 Task: Add Bluebonnet Magnesium Citrate to the cart.
Action: Mouse pressed left at (28, 71)
Screenshot: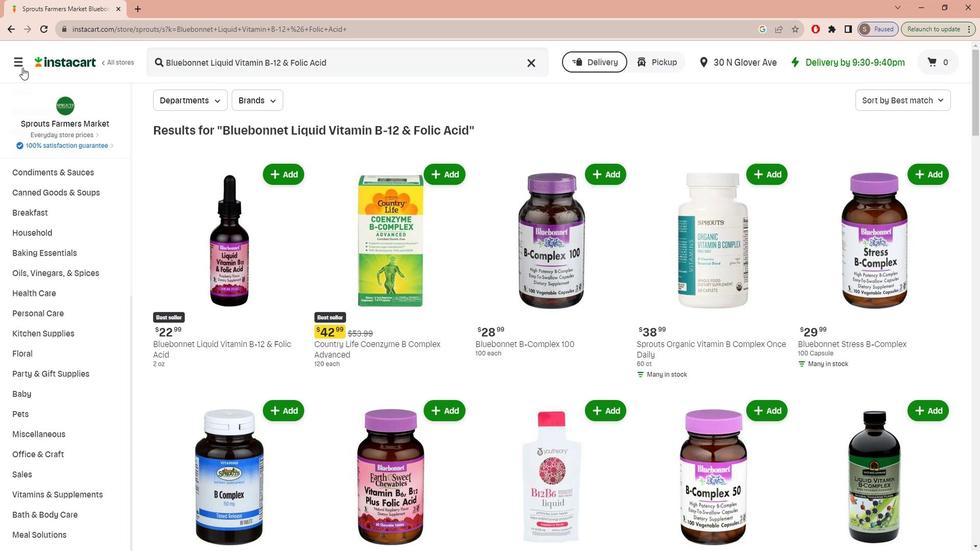 
Action: Mouse moved to (39, 134)
Screenshot: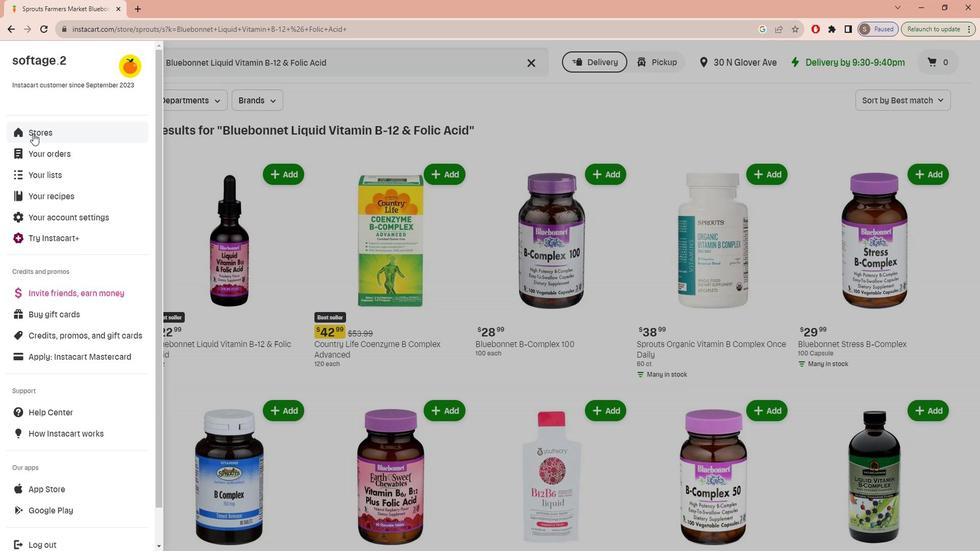 
Action: Mouse pressed left at (39, 134)
Screenshot: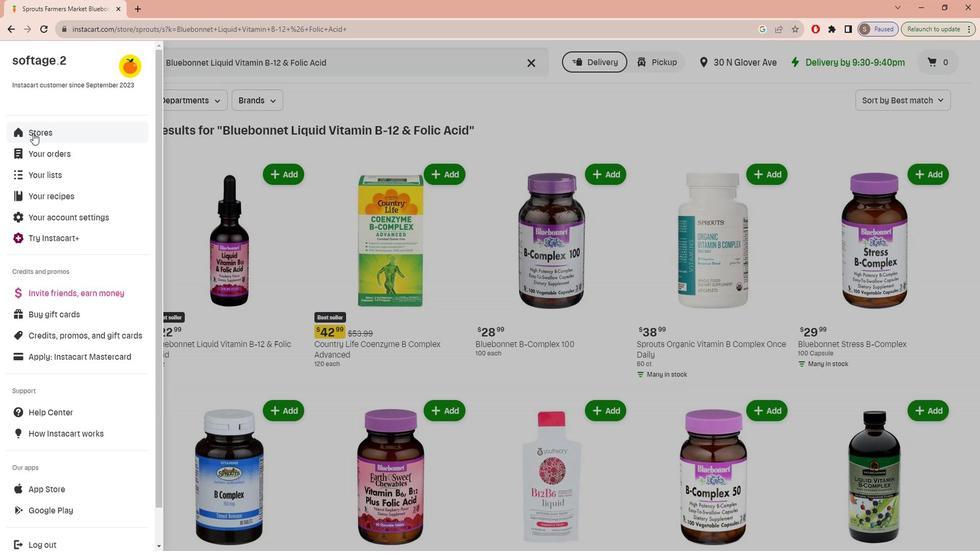 
Action: Mouse moved to (233, 102)
Screenshot: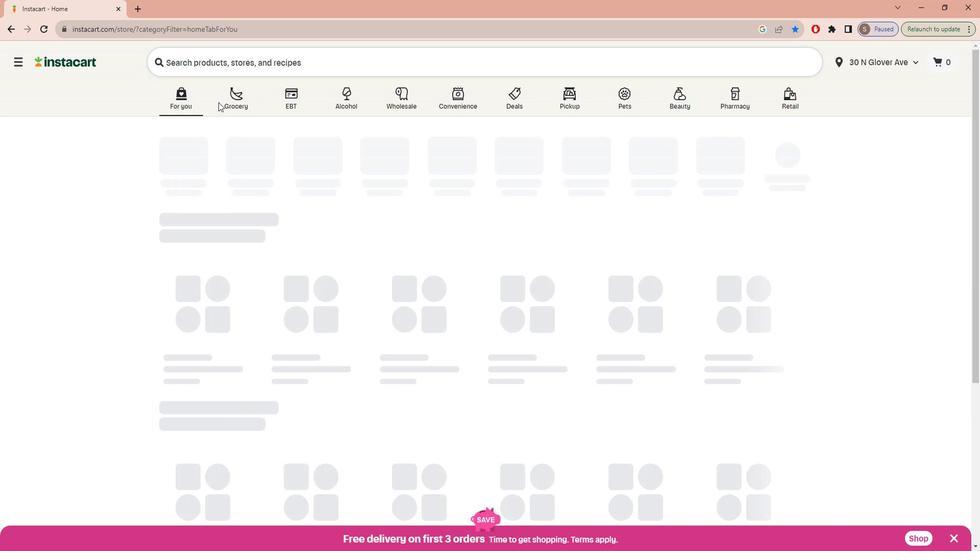 
Action: Mouse pressed left at (233, 102)
Screenshot: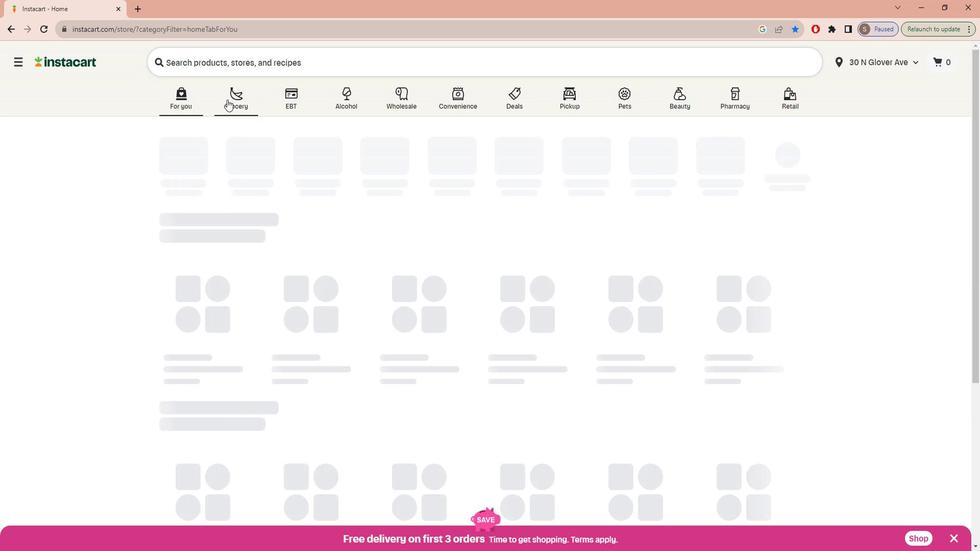 
Action: Mouse moved to (252, 288)
Screenshot: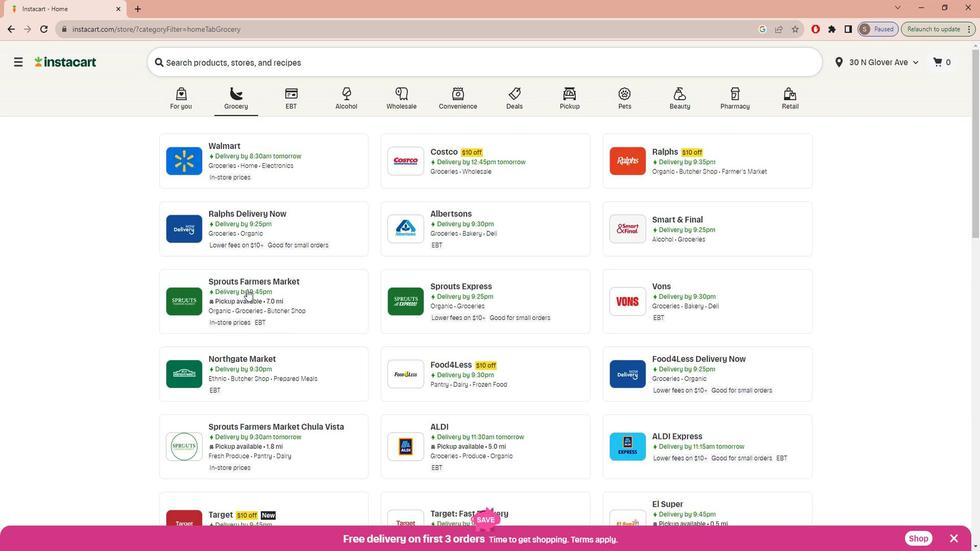
Action: Mouse pressed left at (252, 288)
Screenshot: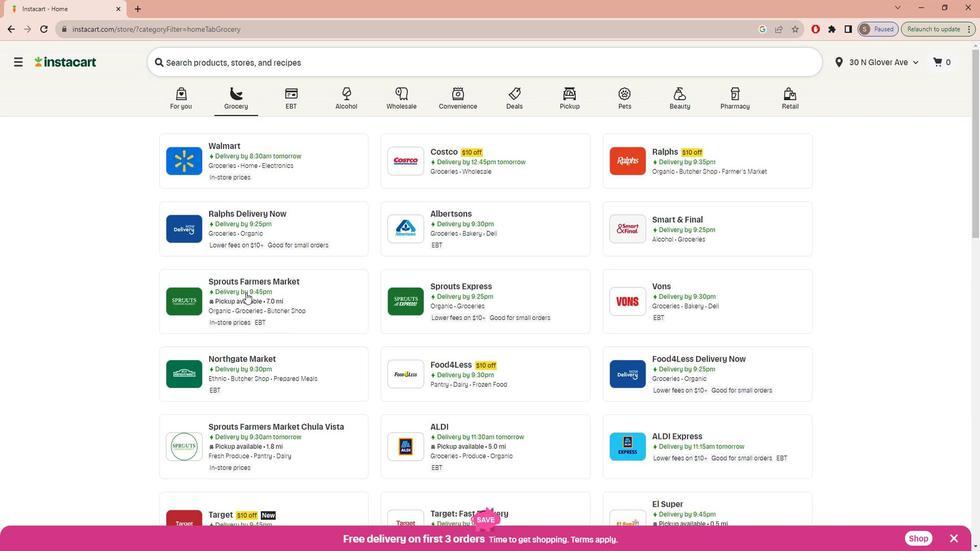 
Action: Mouse moved to (86, 396)
Screenshot: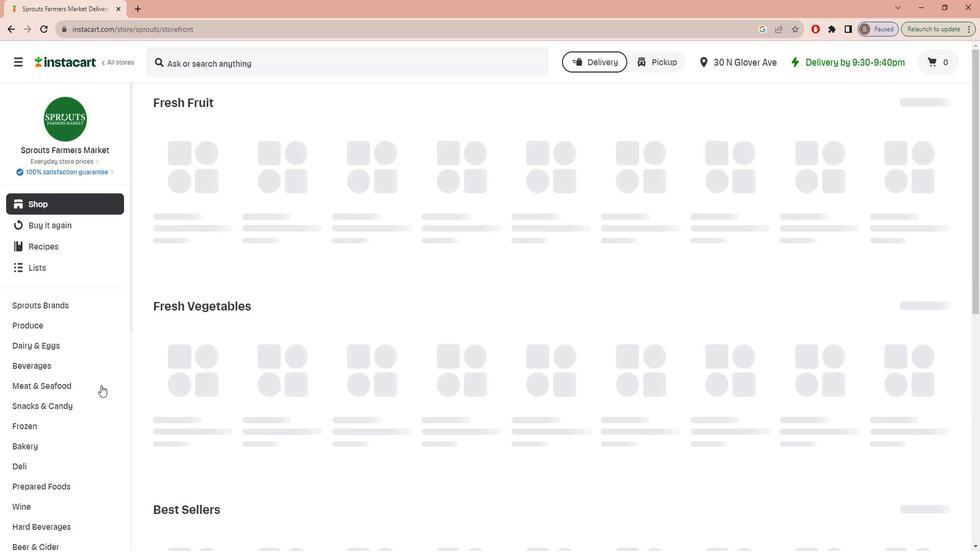 
Action: Mouse scrolled (86, 396) with delta (0, 0)
Screenshot: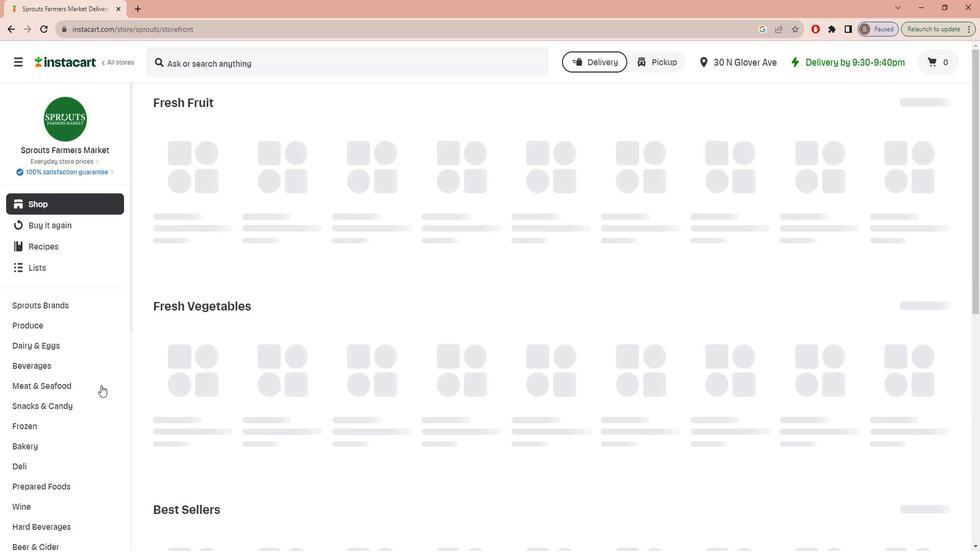 
Action: Mouse moved to (83, 399)
Screenshot: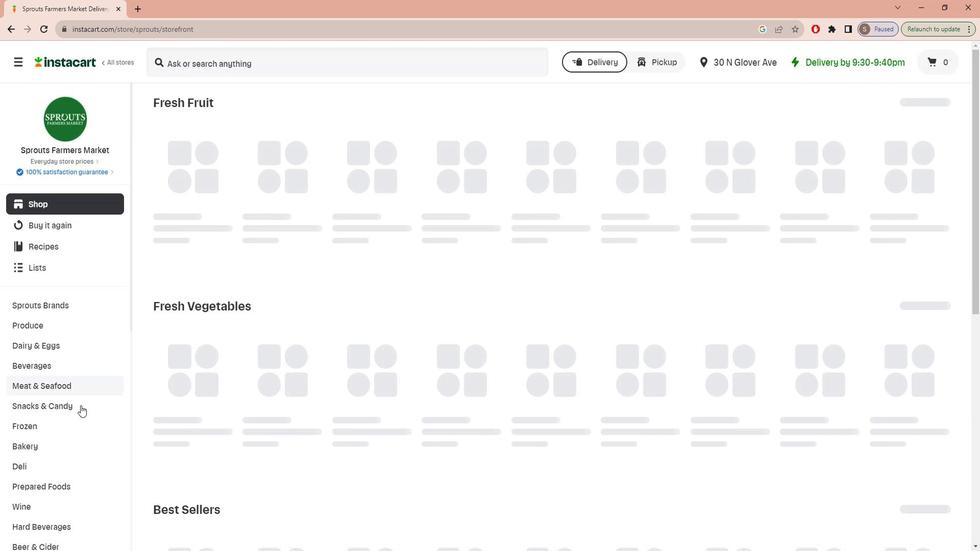 
Action: Mouse scrolled (83, 399) with delta (0, 0)
Screenshot: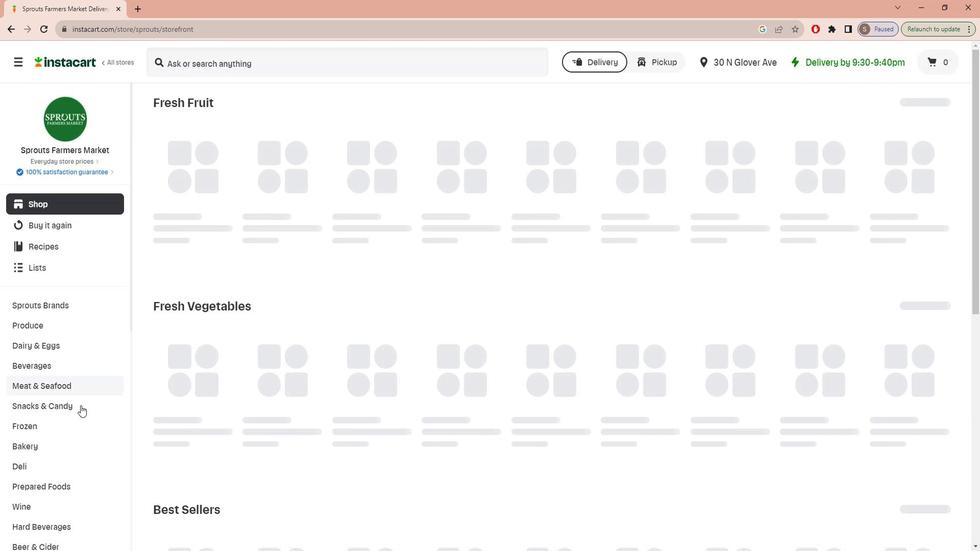 
Action: Mouse moved to (82, 401)
Screenshot: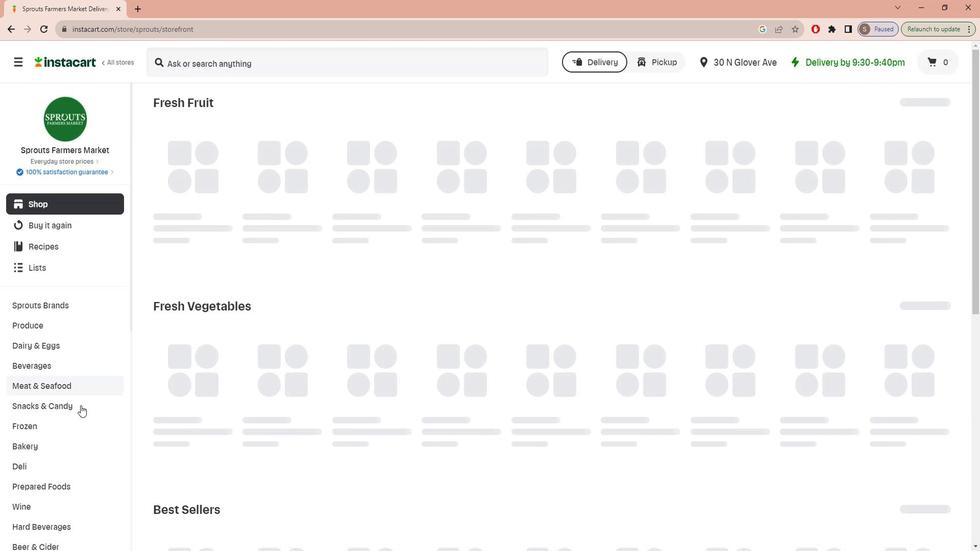 
Action: Mouse scrolled (82, 400) with delta (0, 0)
Screenshot: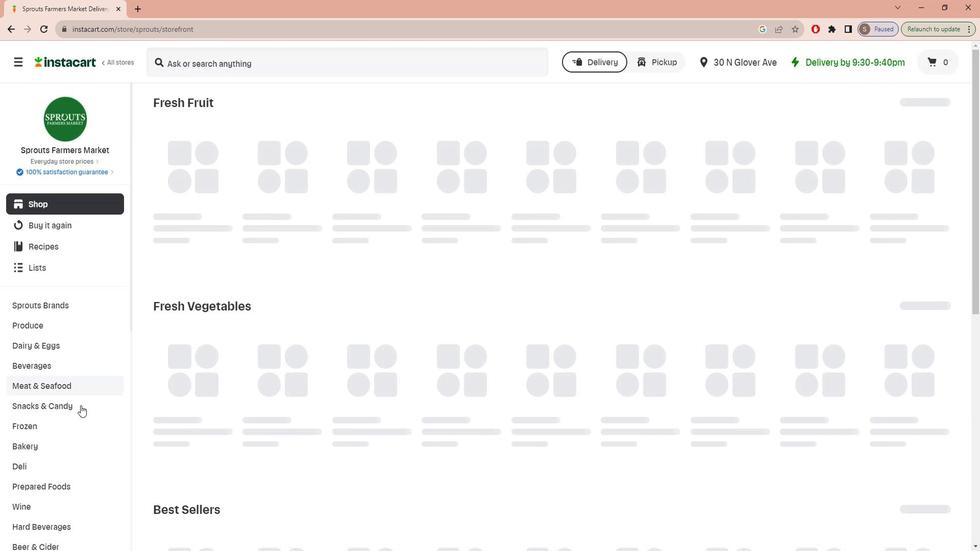 
Action: Mouse moved to (82, 401)
Screenshot: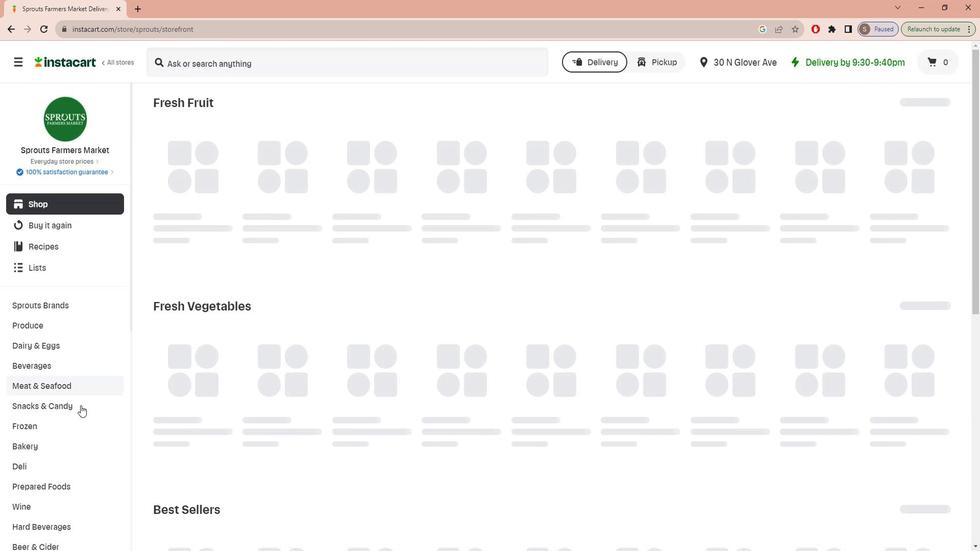 
Action: Mouse scrolled (82, 401) with delta (0, 0)
Screenshot: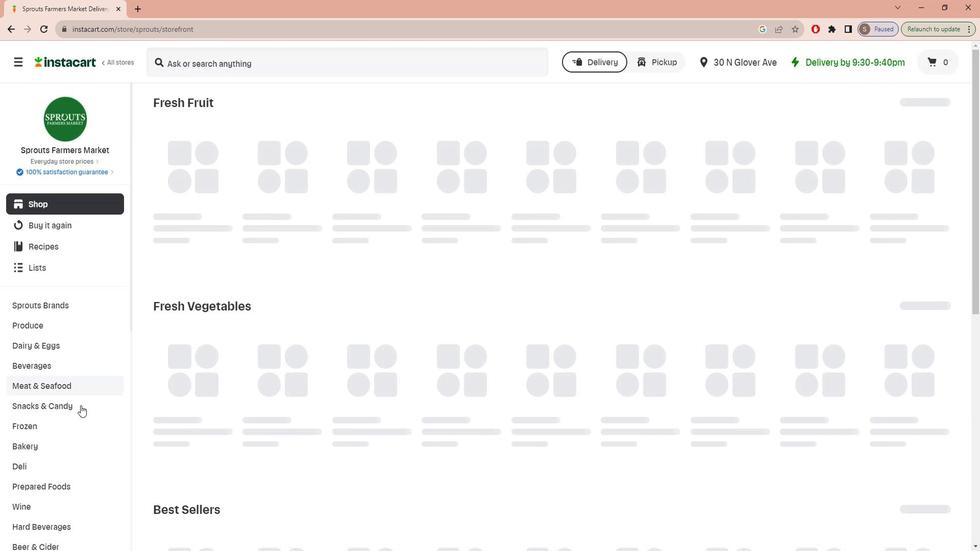 
Action: Mouse moved to (82, 402)
Screenshot: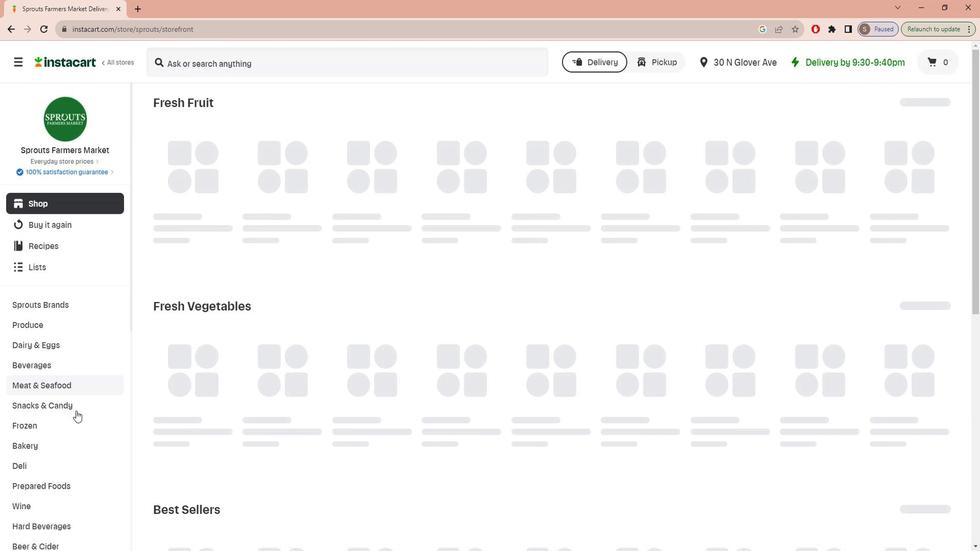 
Action: Mouse scrolled (82, 401) with delta (0, 0)
Screenshot: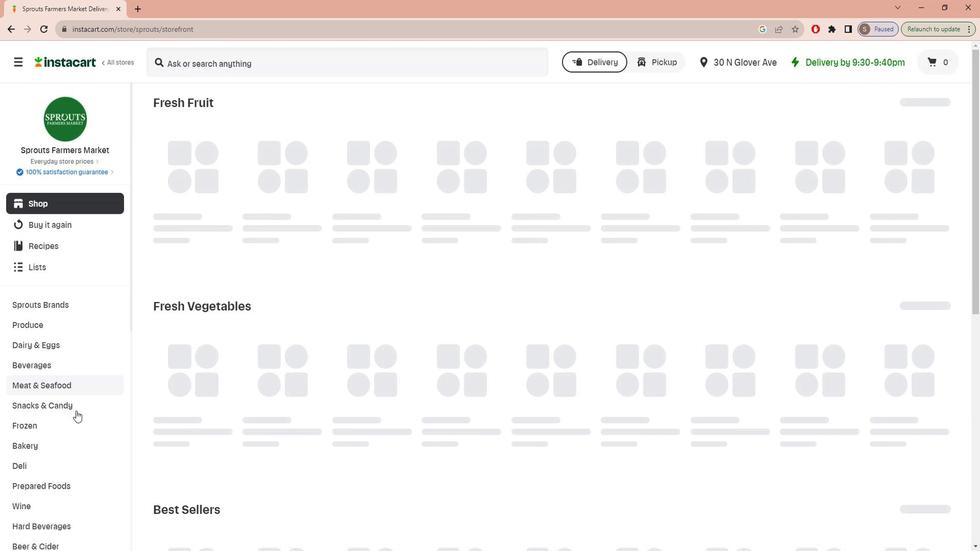 
Action: Mouse moved to (81, 402)
Screenshot: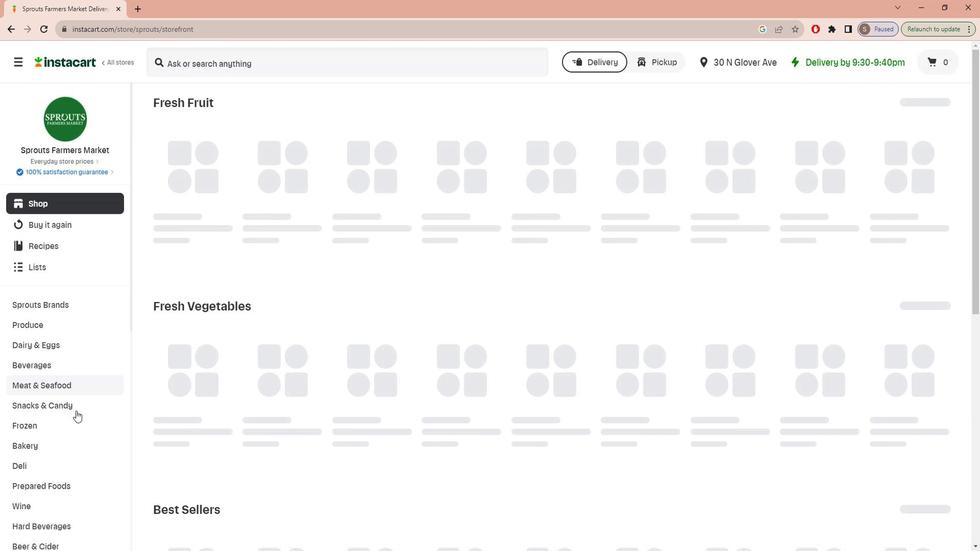 
Action: Mouse scrolled (81, 401) with delta (0, 0)
Screenshot: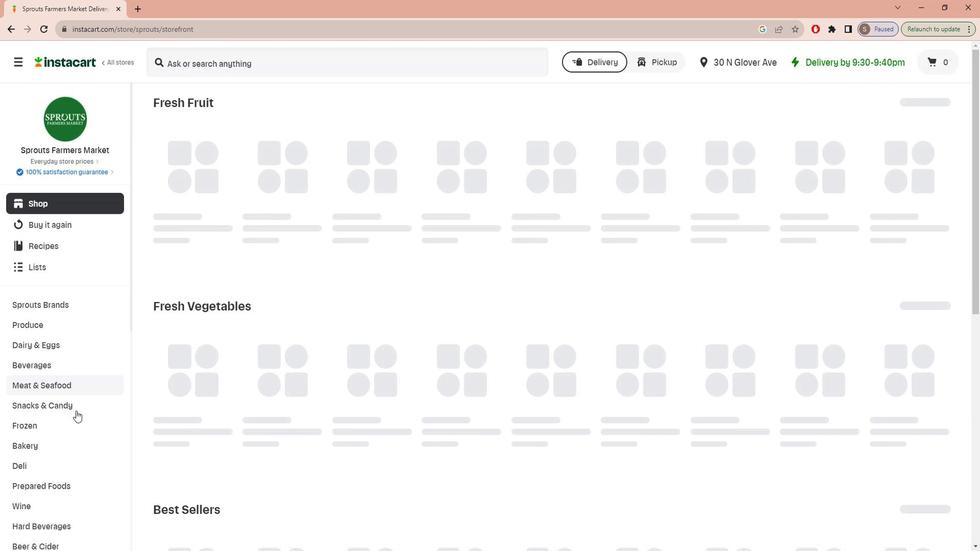
Action: Mouse moved to (79, 404)
Screenshot: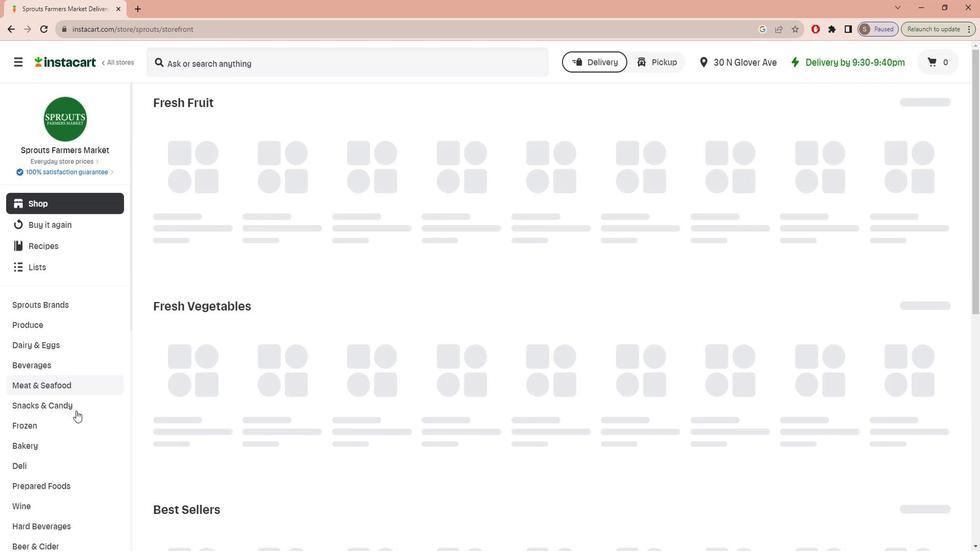 
Action: Mouse scrolled (79, 403) with delta (0, 0)
Screenshot: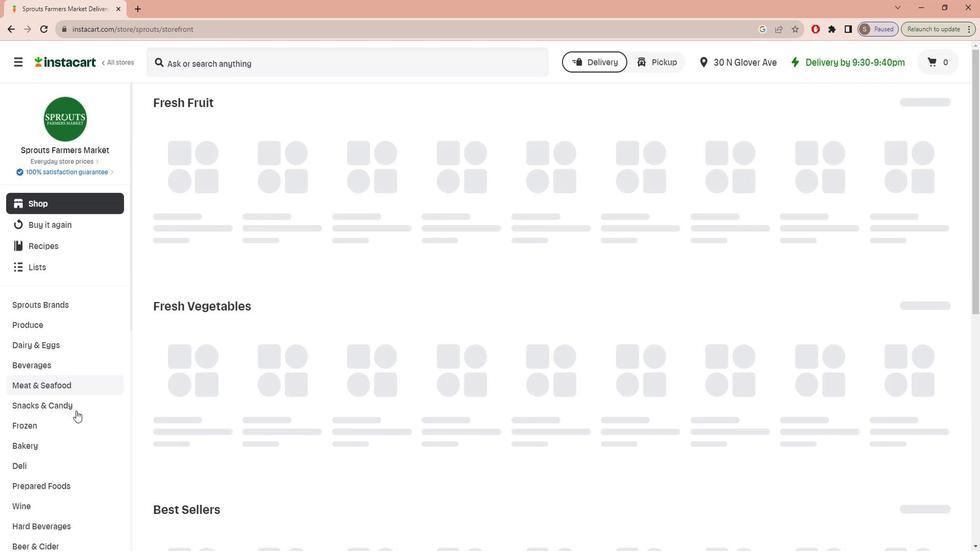 
Action: Mouse moved to (74, 464)
Screenshot: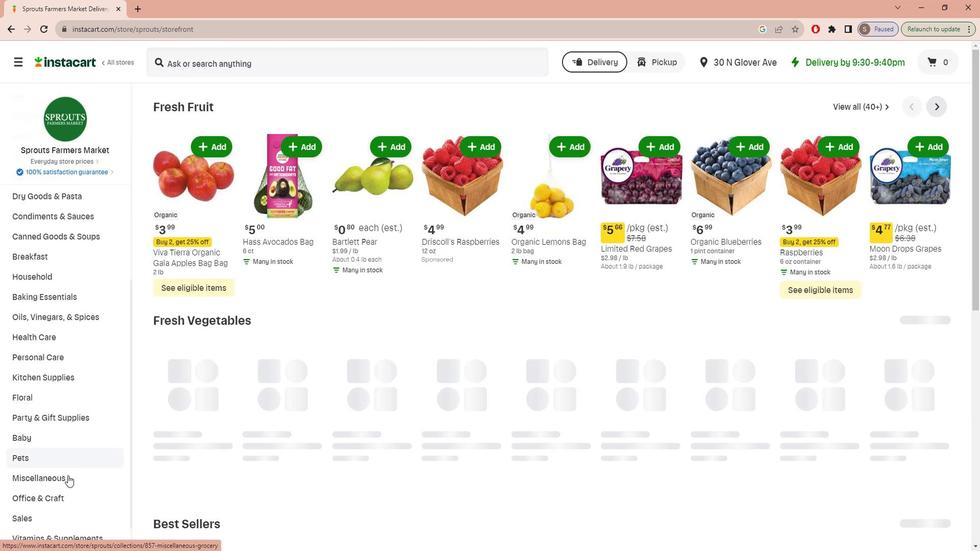 
Action: Mouse scrolled (74, 464) with delta (0, 0)
Screenshot: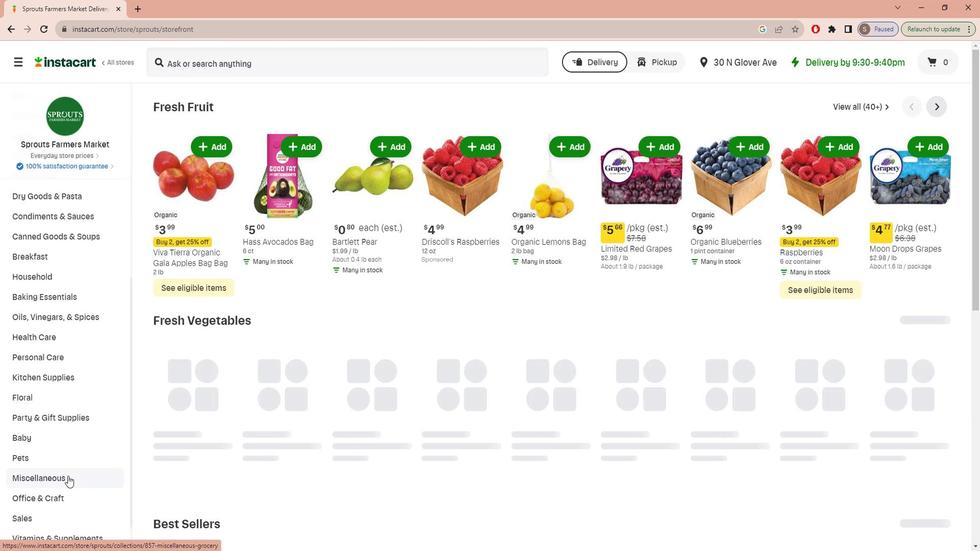 
Action: Mouse scrolled (74, 464) with delta (0, 0)
Screenshot: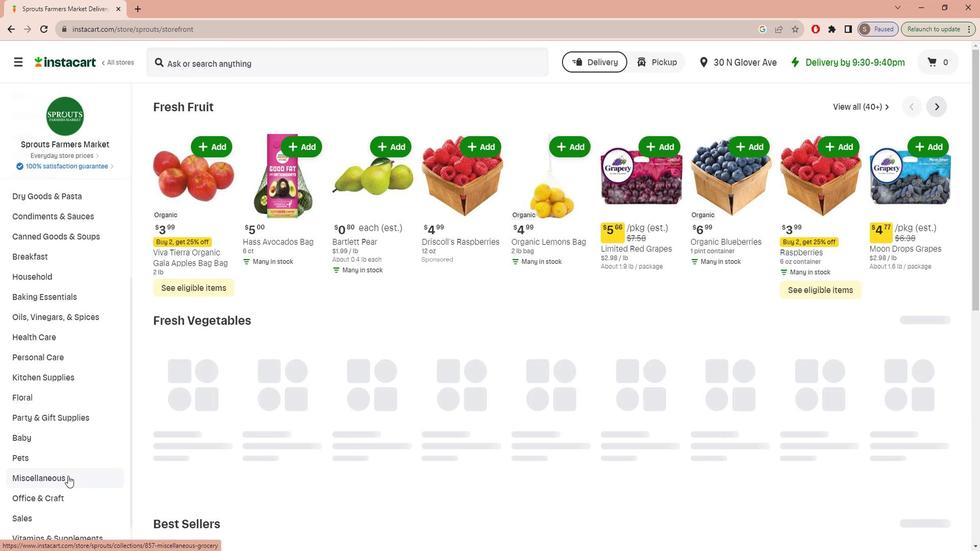 
Action: Mouse scrolled (74, 464) with delta (0, 0)
Screenshot: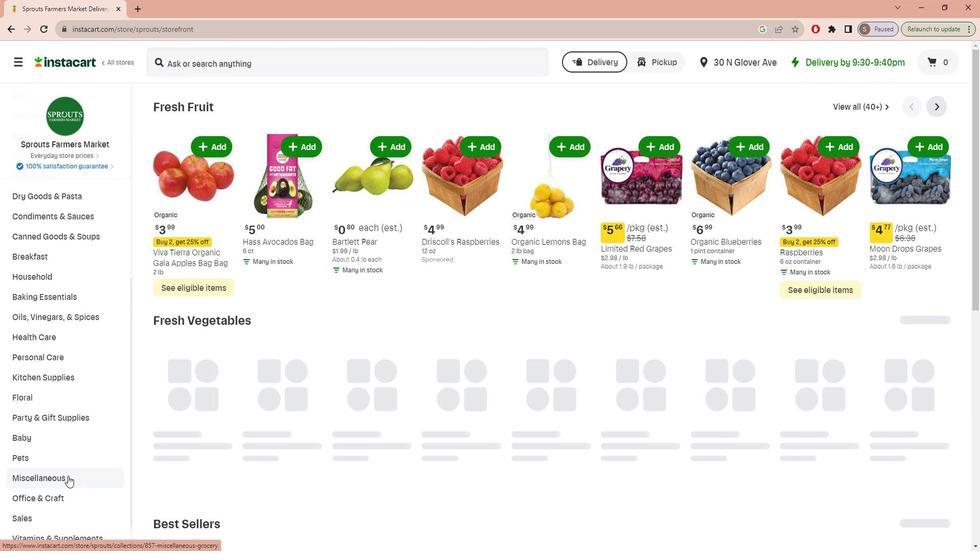 
Action: Mouse moved to (74, 478)
Screenshot: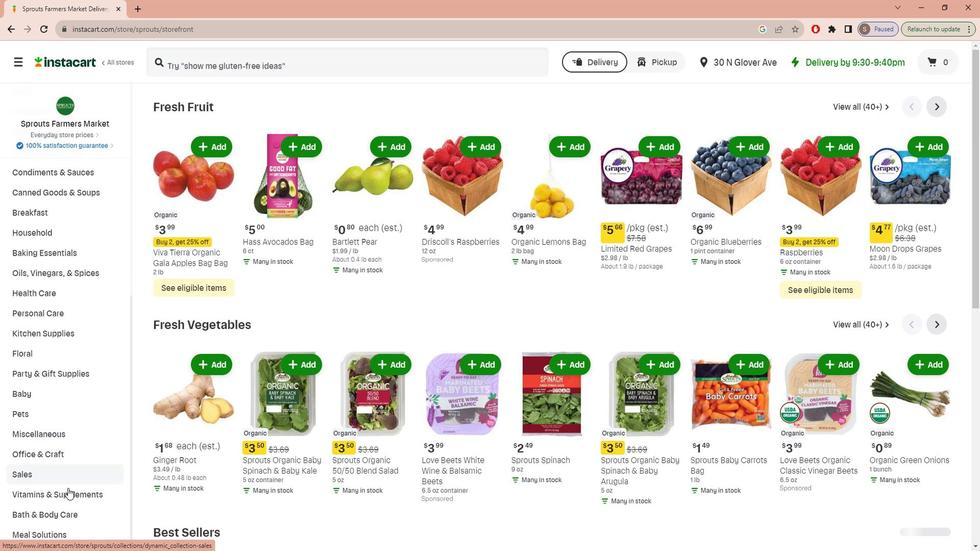 
Action: Mouse pressed left at (74, 478)
Screenshot: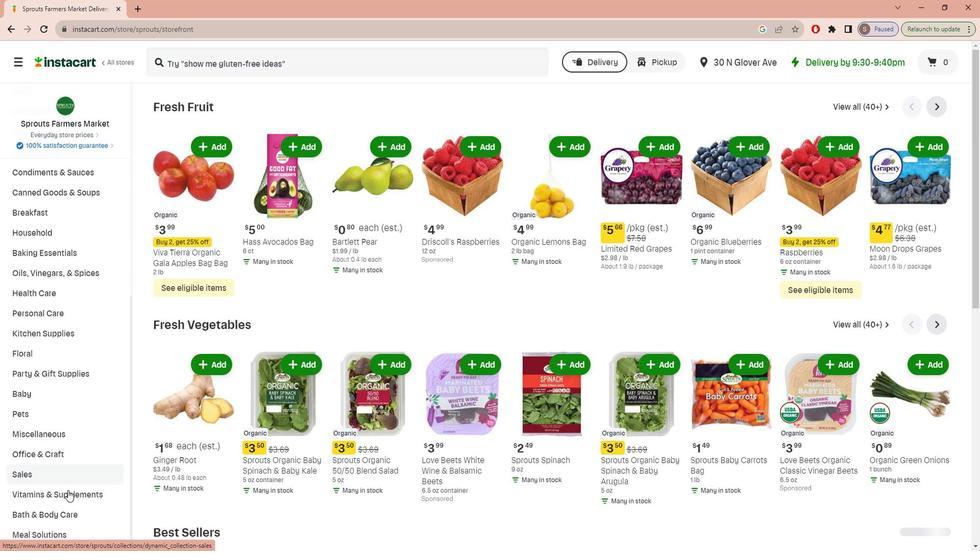 
Action: Mouse moved to (959, 131)
Screenshot: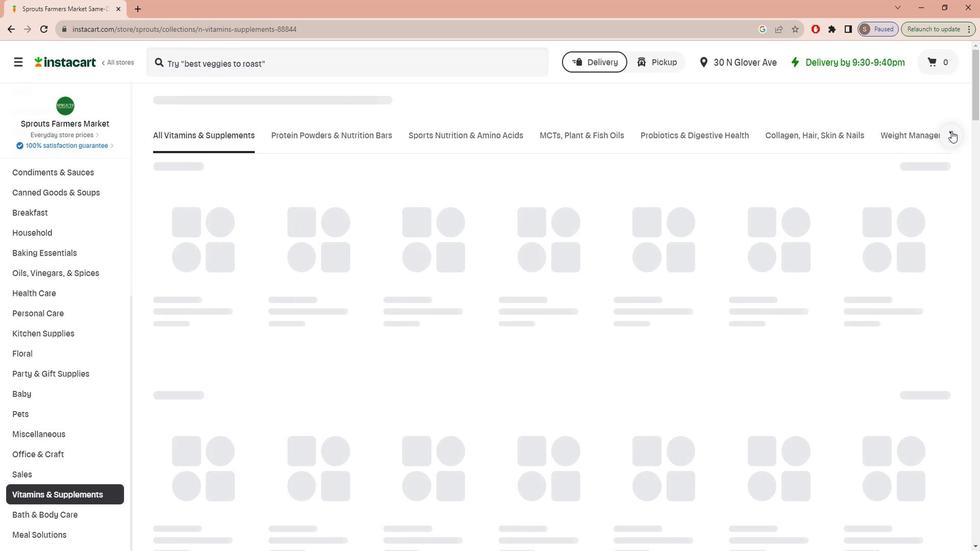 
Action: Mouse pressed left at (959, 131)
Screenshot: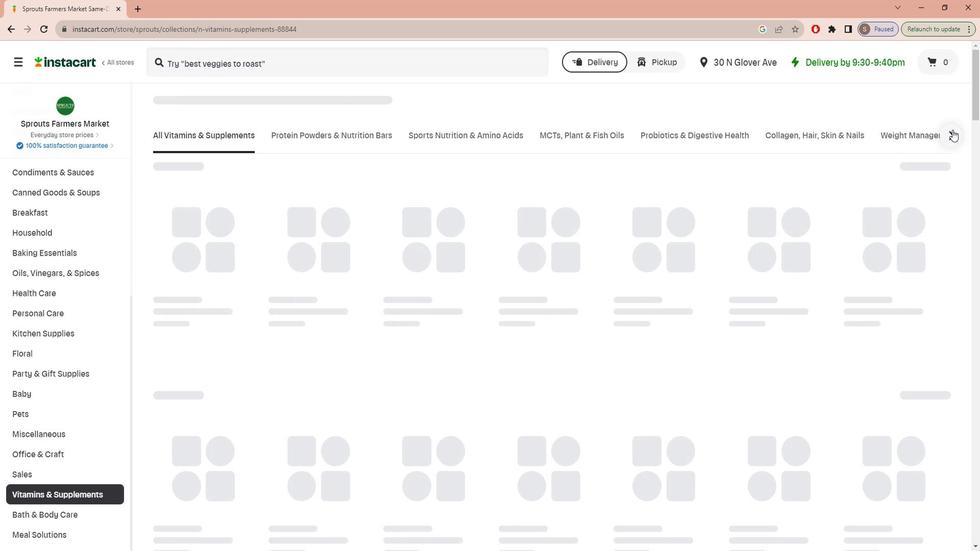 
Action: Mouse moved to (694, 132)
Screenshot: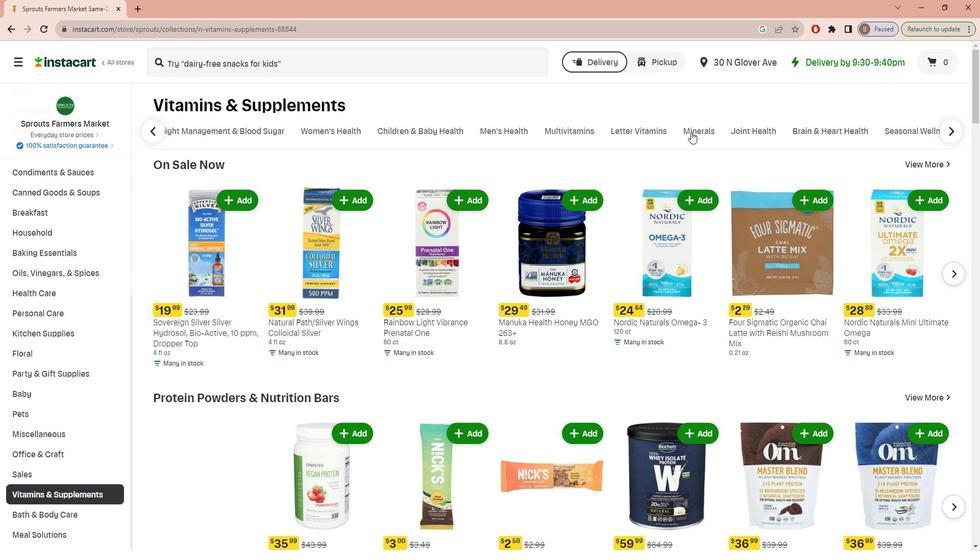 
Action: Mouse pressed left at (694, 132)
Screenshot: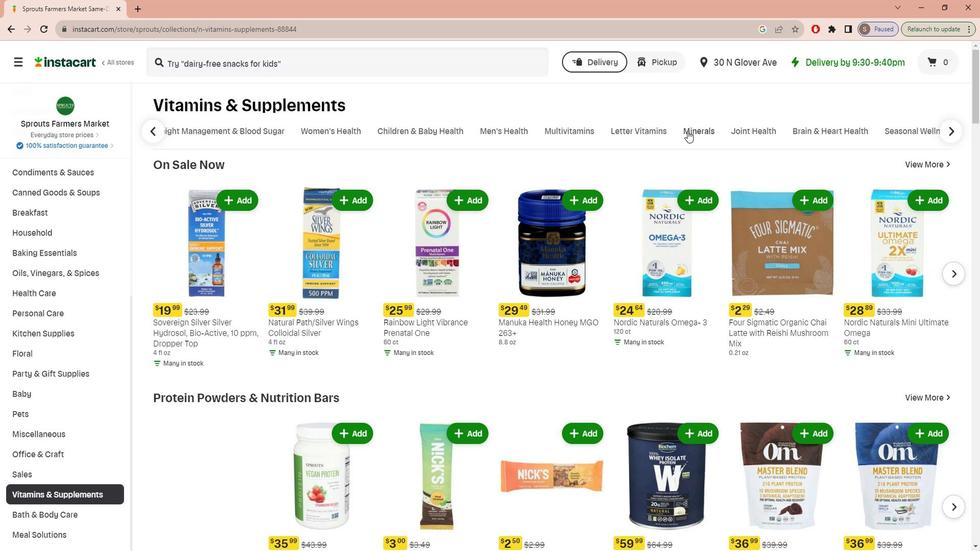 
Action: Mouse moved to (347, 68)
Screenshot: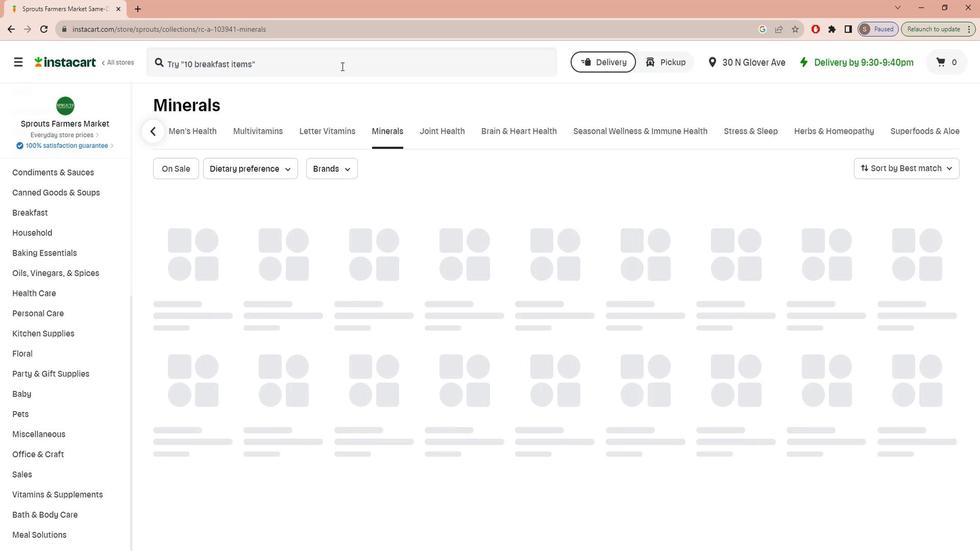 
Action: Mouse pressed left at (347, 68)
Screenshot: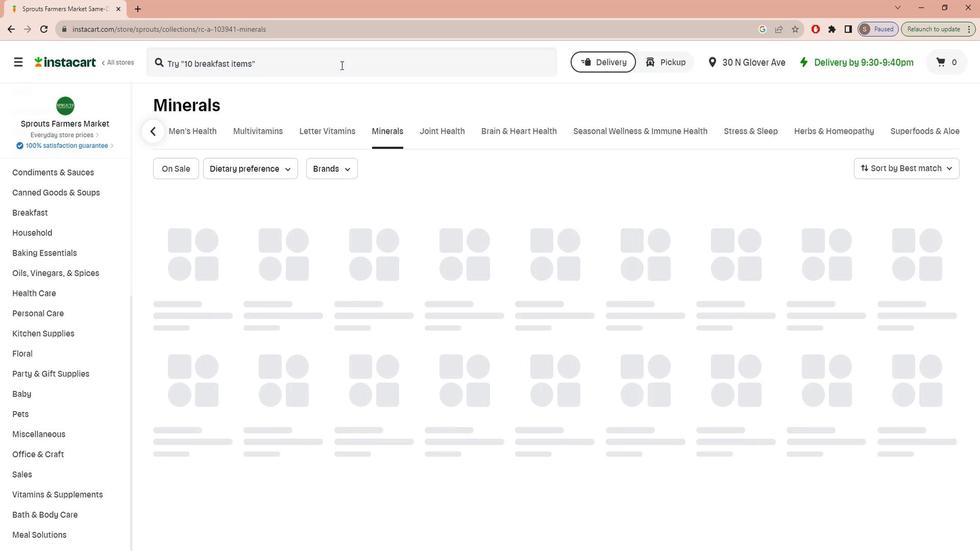 
Action: Mouse pressed left at (347, 68)
Screenshot: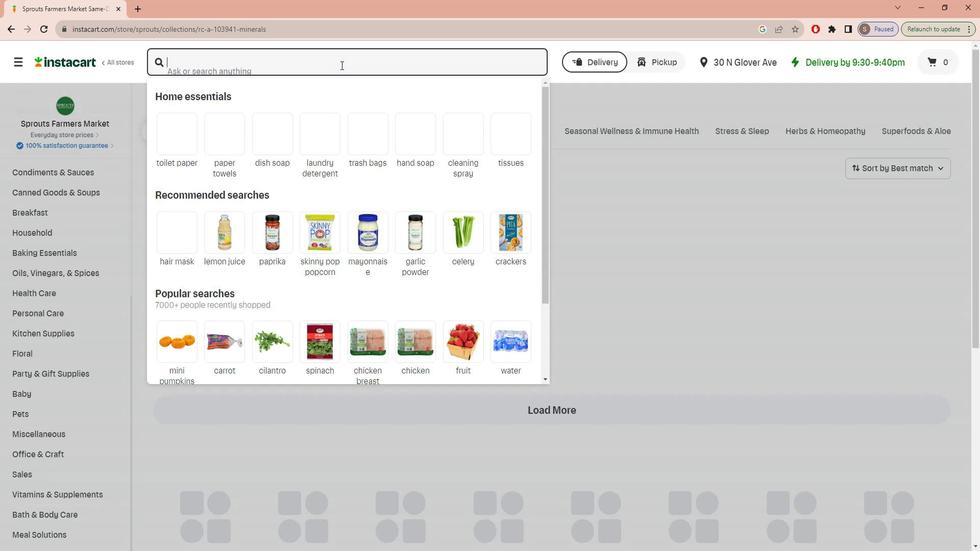 
Action: Key pressed b<Key.caps_lock>LUEBONNET<Key.space><Key.caps_lock>m<Key.caps_lock>AGNESIUM<Key.space><Key.caps_lock>c<Key.caps_lock>ITA<Key.backspace>RATE<Key.enter>
Screenshot: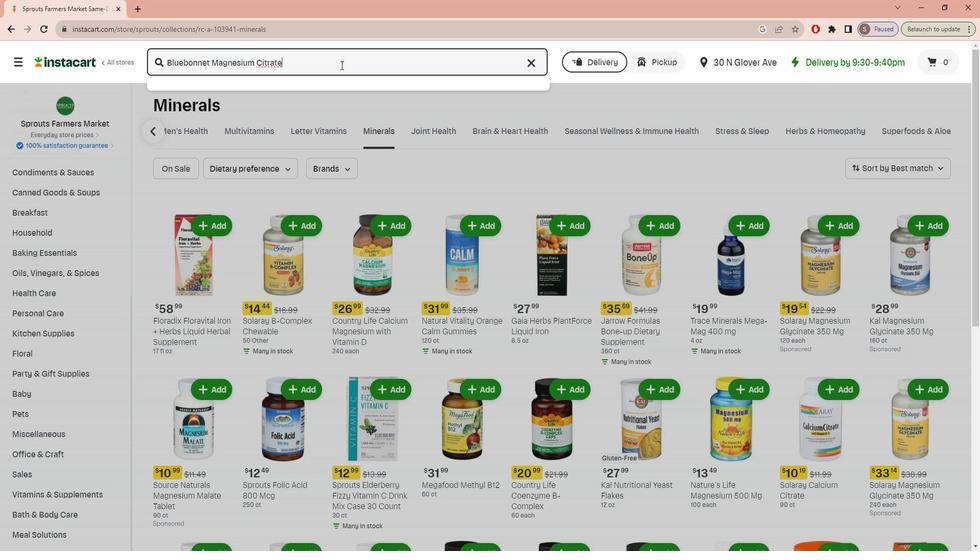 
Action: Mouse moved to (451, 177)
Screenshot: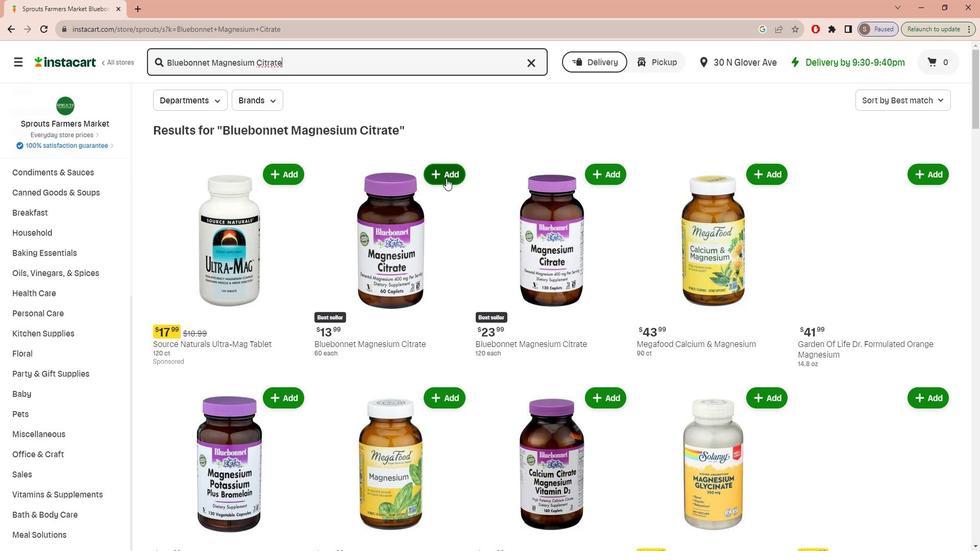 
Action: Mouse pressed left at (451, 177)
Screenshot: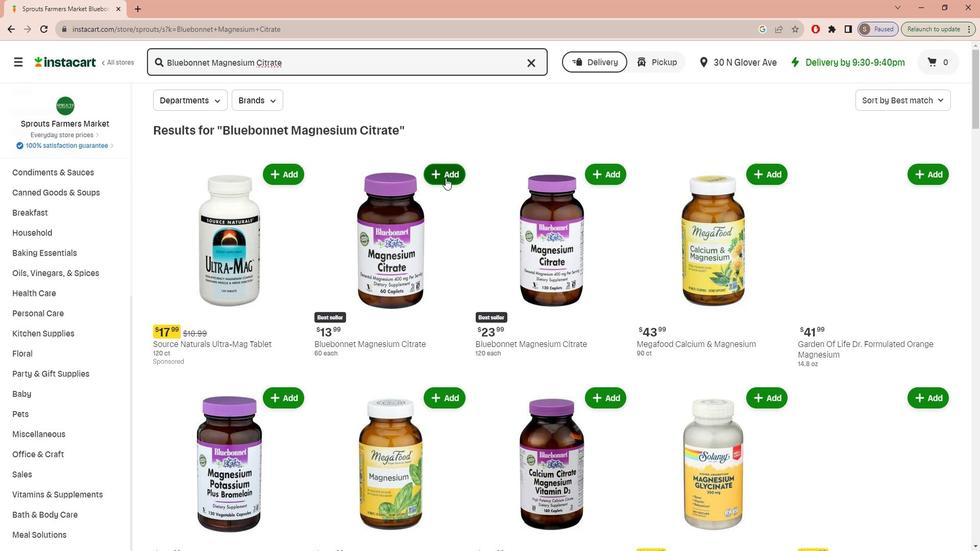 
Action: Mouse moved to (469, 245)
Screenshot: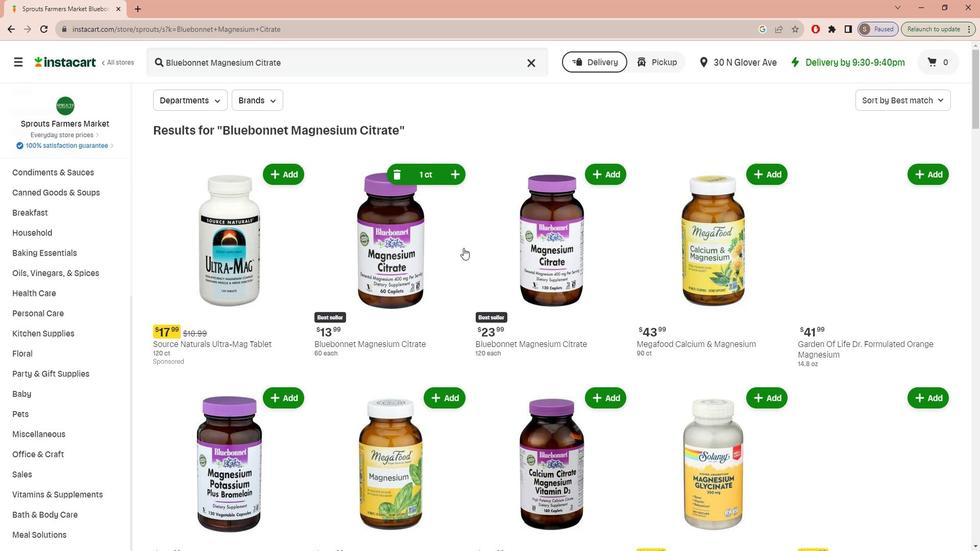 
